 Task: Check the percentage active listings of air conditioning unit in the last 1 year.
Action: Mouse moved to (937, 219)
Screenshot: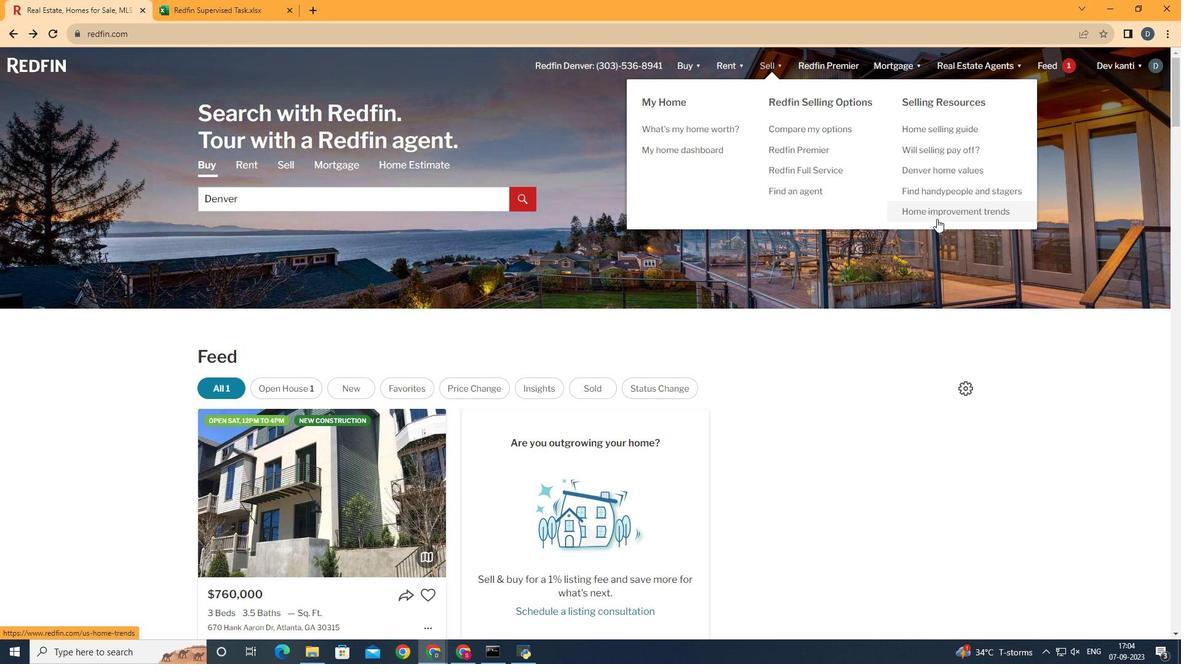 
Action: Mouse pressed left at (937, 219)
Screenshot: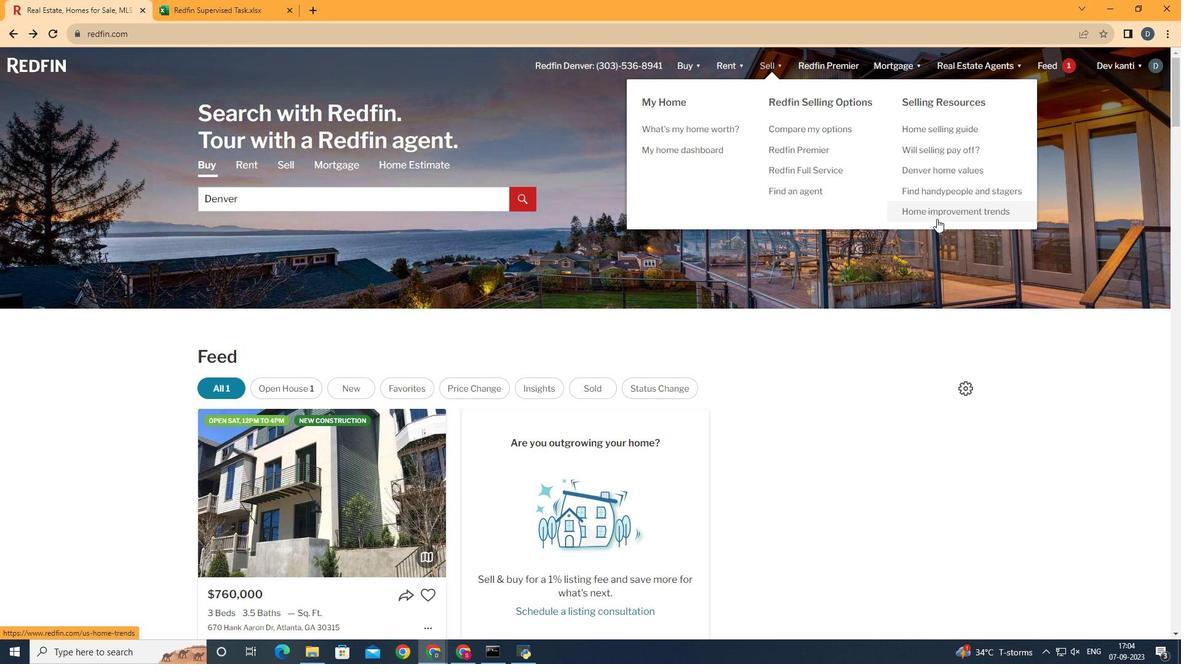 
Action: Mouse moved to (291, 240)
Screenshot: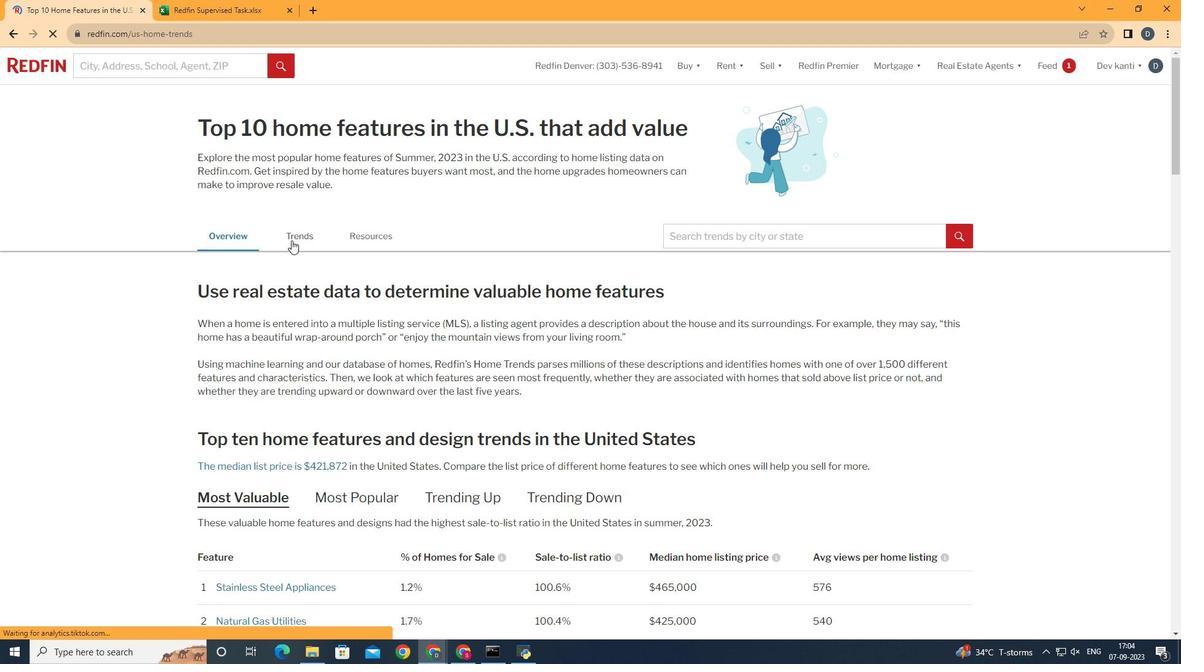
Action: Mouse pressed left at (291, 240)
Screenshot: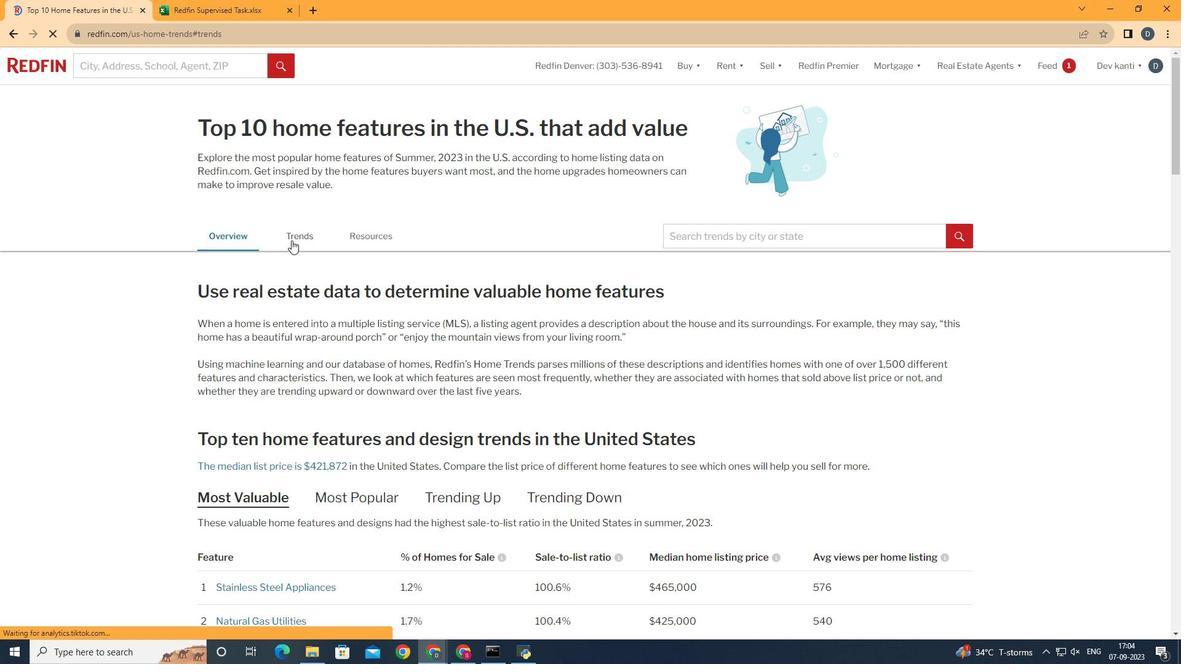 
Action: Mouse moved to (619, 421)
Screenshot: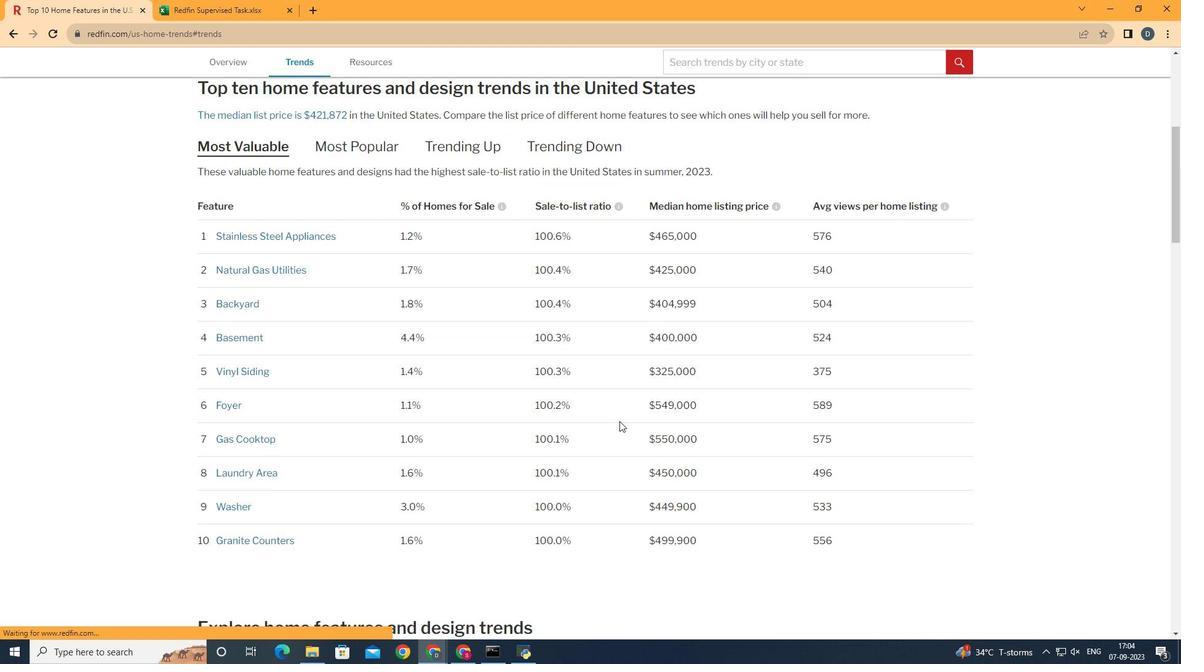 
Action: Mouse scrolled (619, 420) with delta (0, 0)
Screenshot: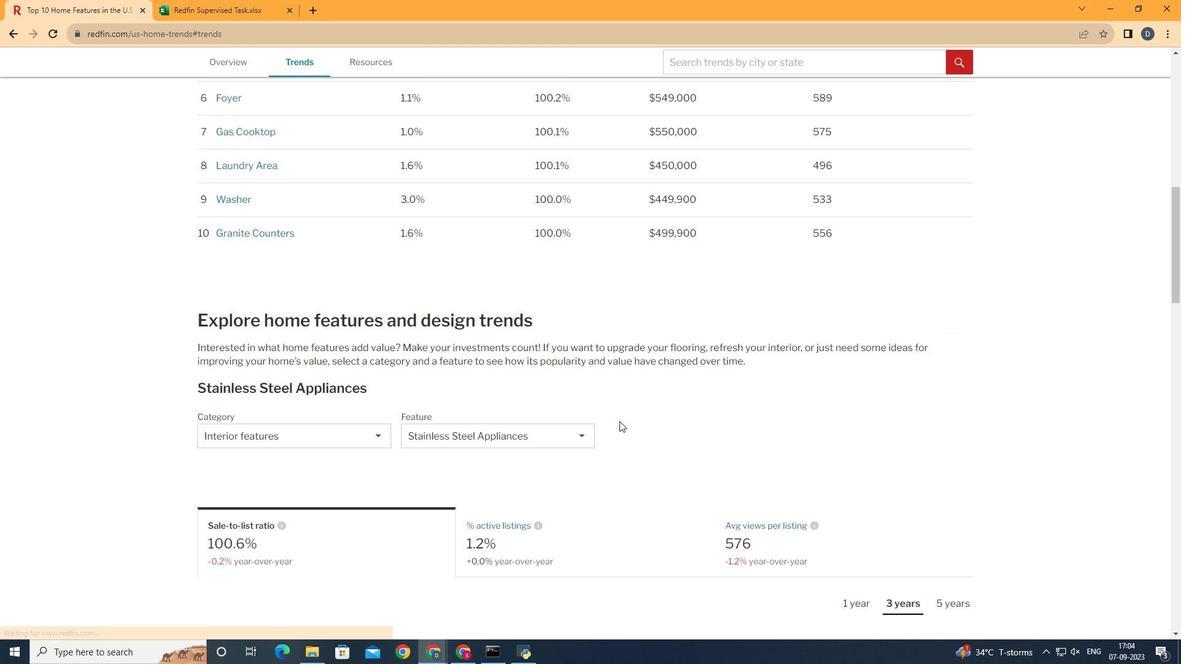 
Action: Mouse scrolled (619, 420) with delta (0, 0)
Screenshot: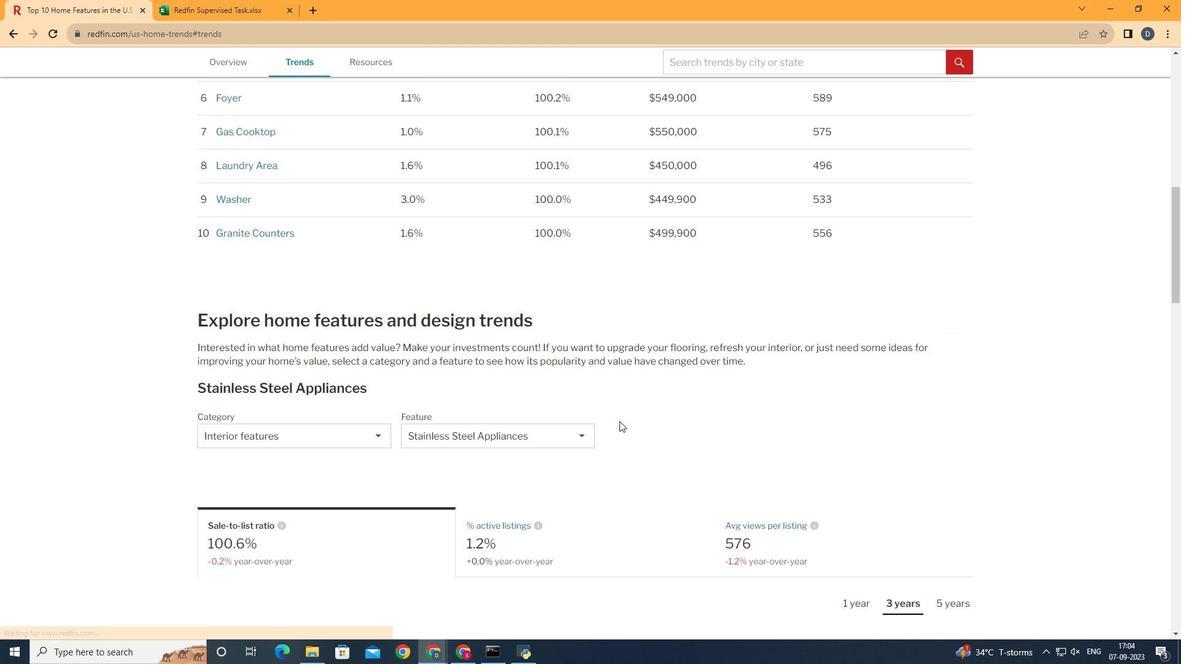 
Action: Mouse scrolled (619, 420) with delta (0, 0)
Screenshot: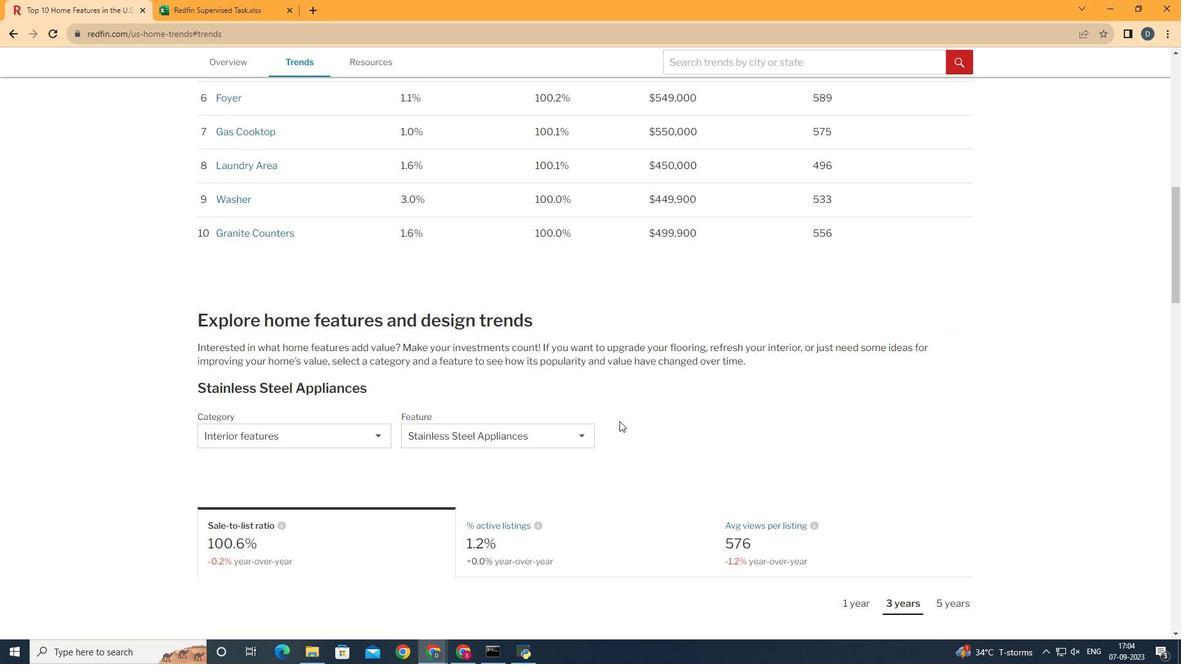 
Action: Mouse scrolled (619, 420) with delta (0, 0)
Screenshot: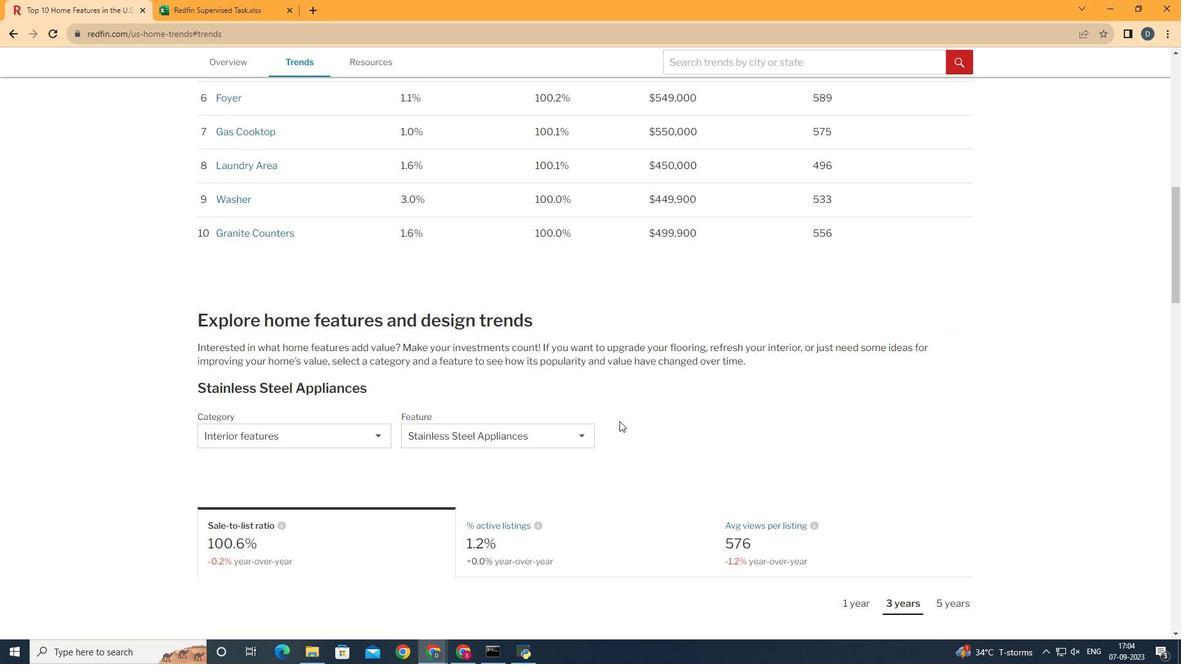 
Action: Mouse scrolled (619, 420) with delta (0, 0)
Screenshot: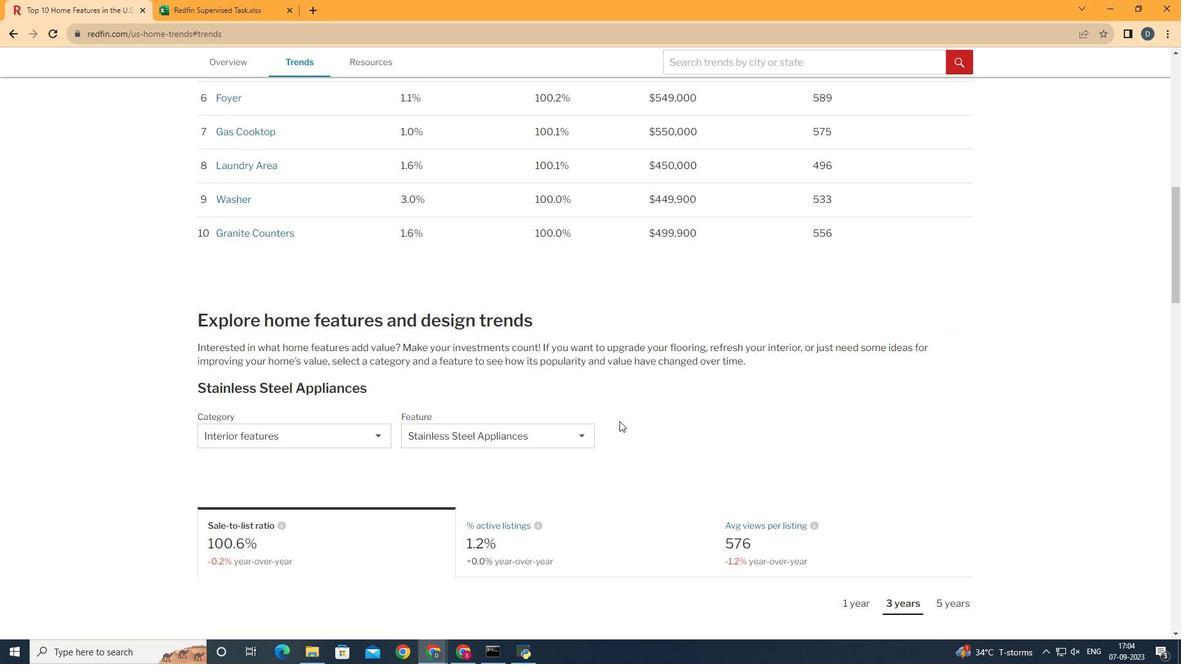 
Action: Mouse scrolled (619, 420) with delta (0, 0)
Screenshot: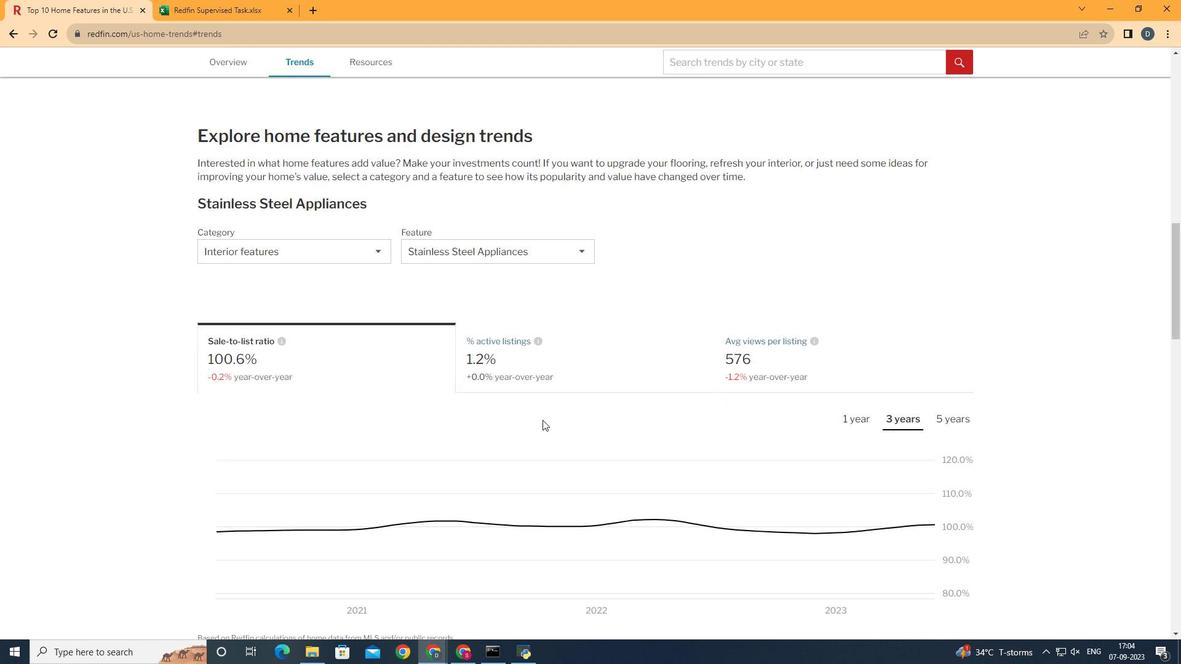 
Action: Mouse scrolled (619, 420) with delta (0, 0)
Screenshot: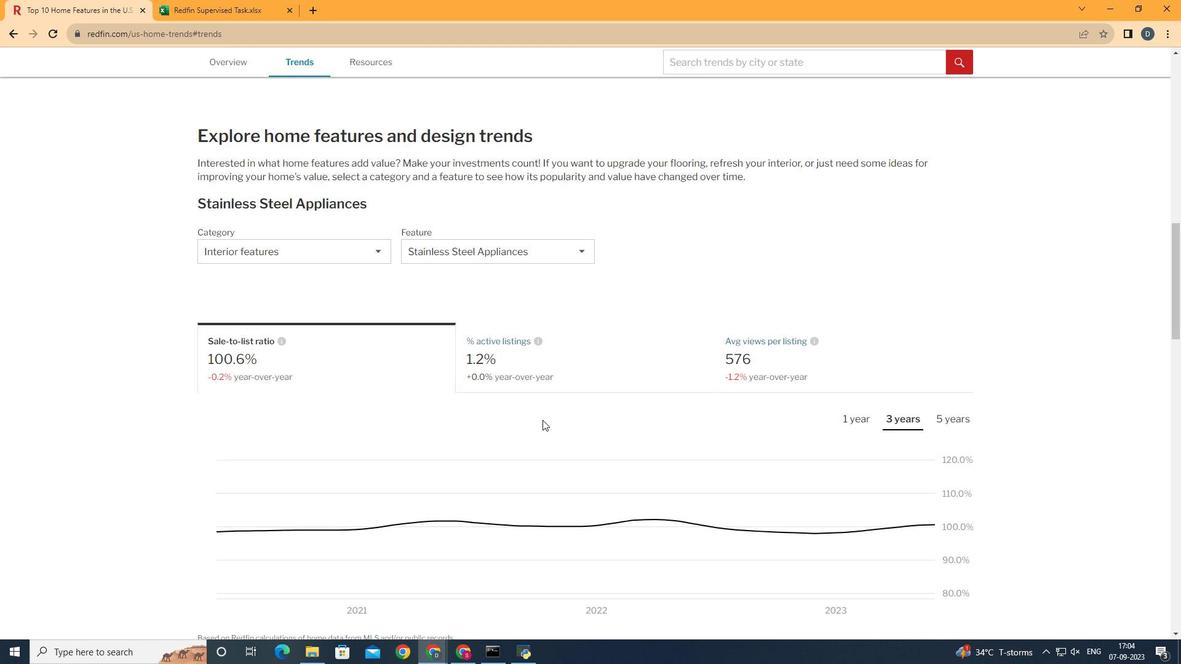 
Action: Mouse scrolled (619, 420) with delta (0, 0)
Screenshot: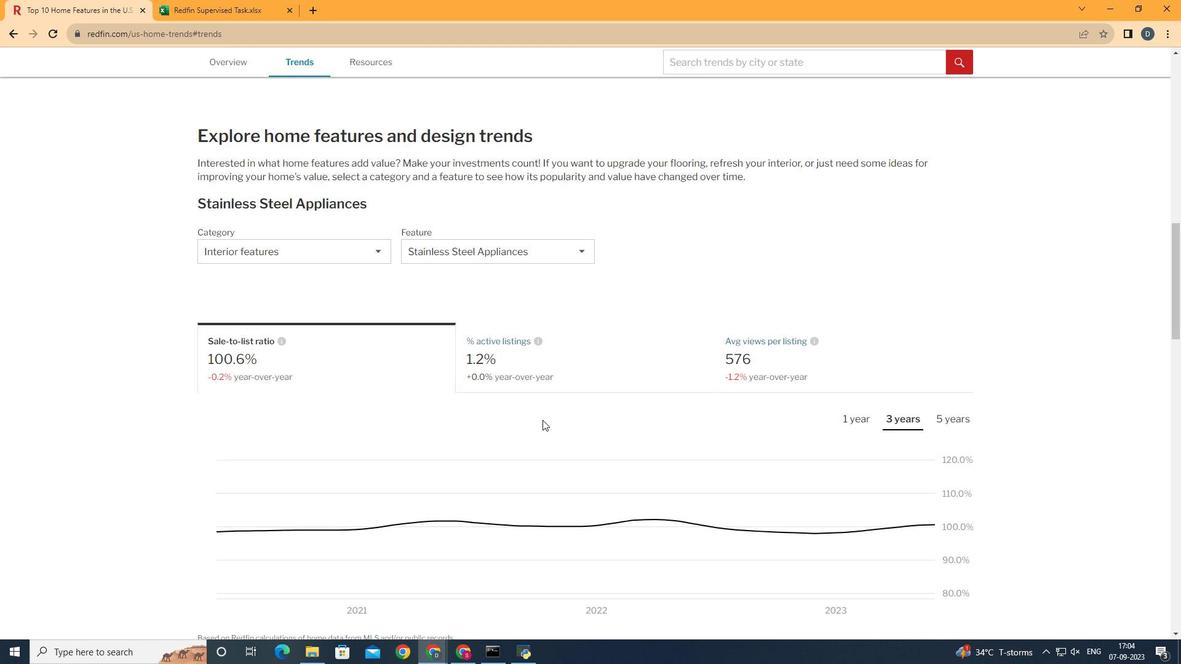
Action: Mouse moved to (361, 261)
Screenshot: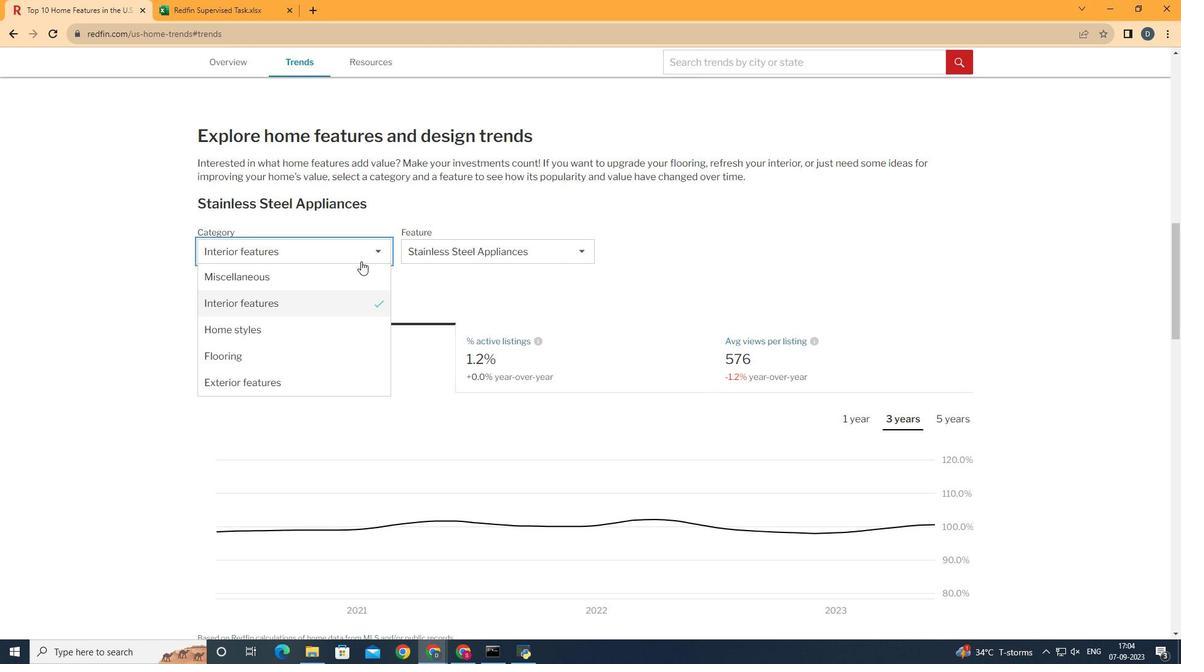
Action: Mouse pressed left at (361, 261)
Screenshot: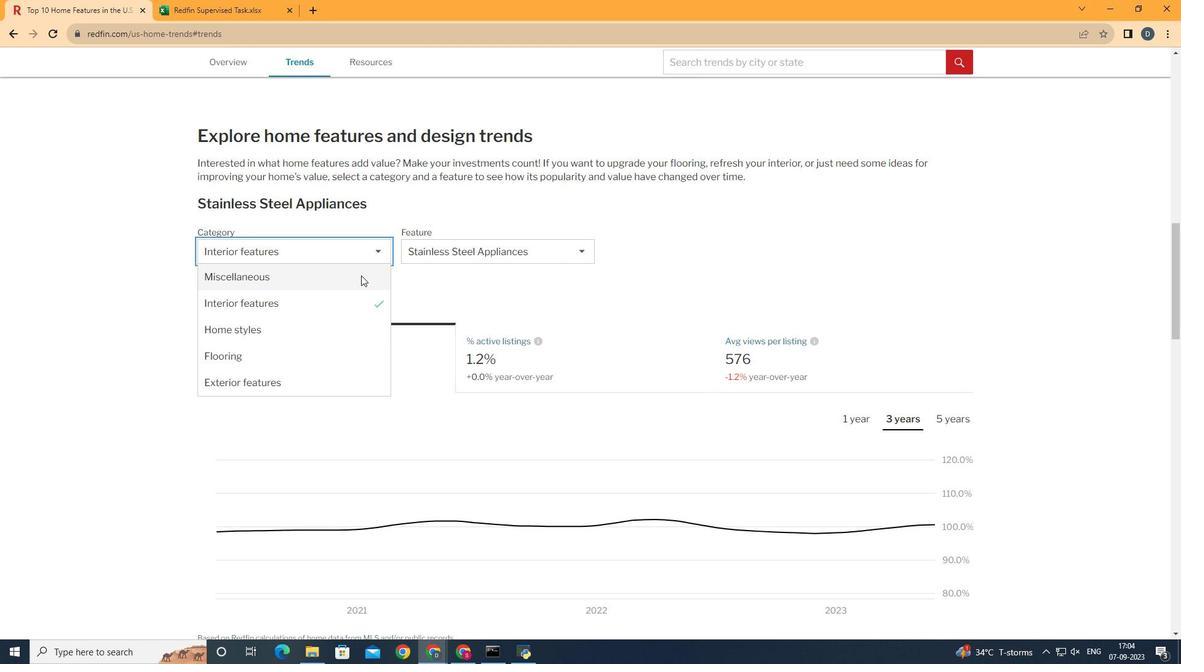 
Action: Mouse moved to (363, 299)
Screenshot: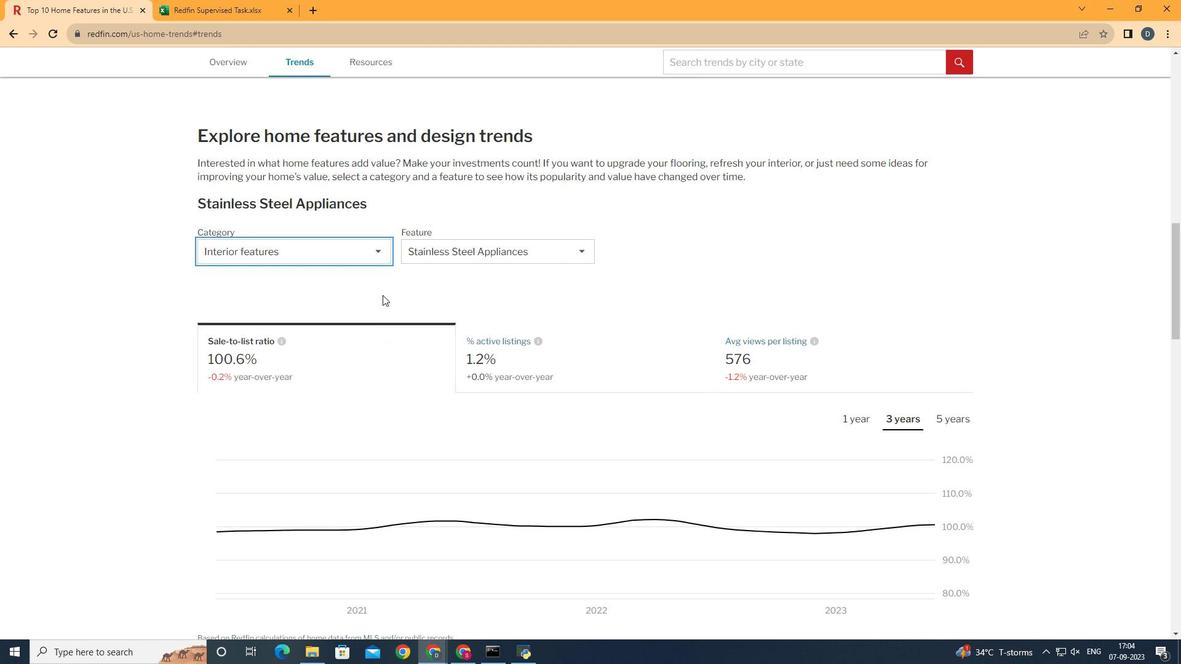
Action: Mouse pressed left at (363, 299)
Screenshot: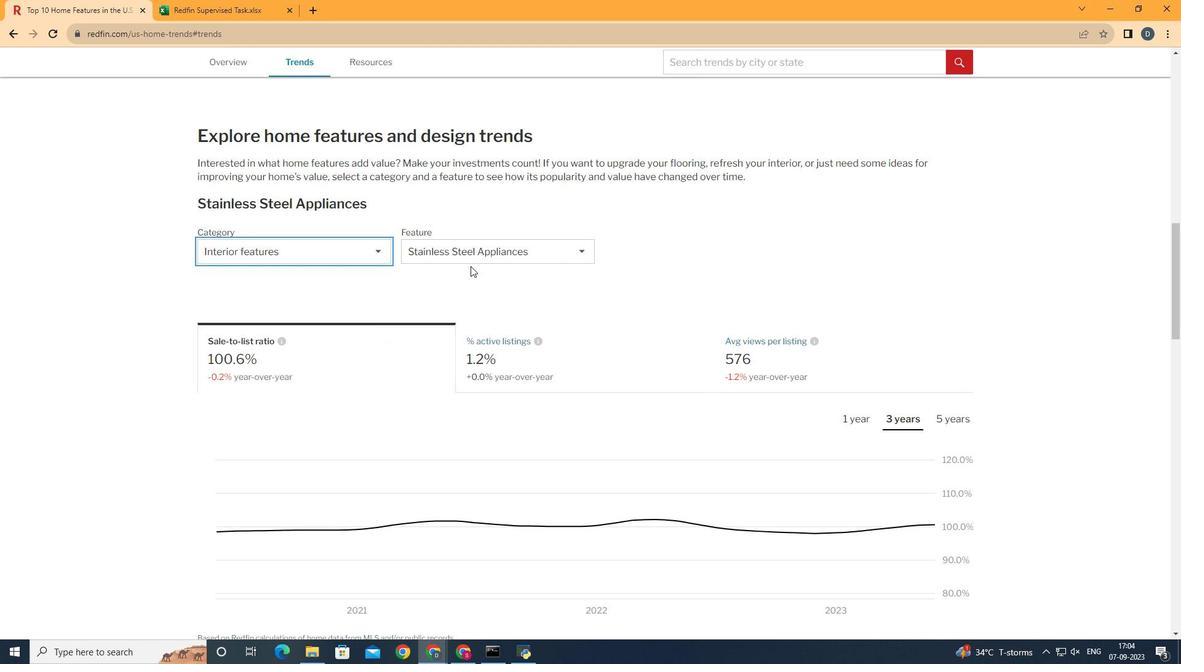 
Action: Mouse moved to (470, 266)
Screenshot: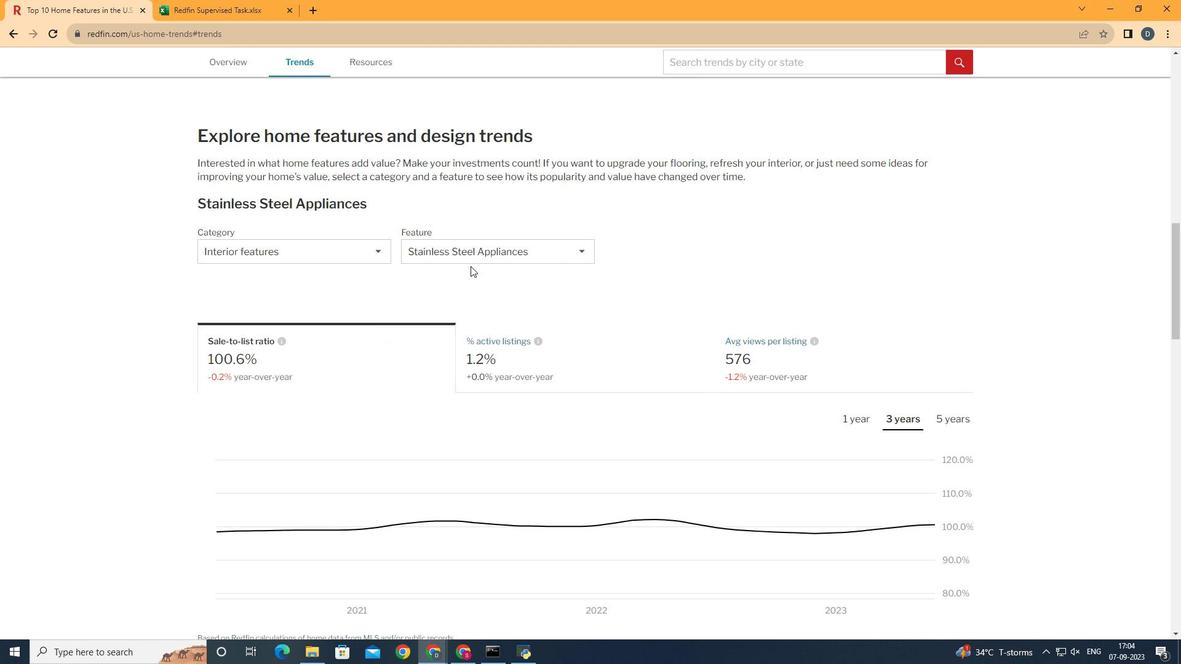 
Action: Mouse pressed left at (470, 266)
Screenshot: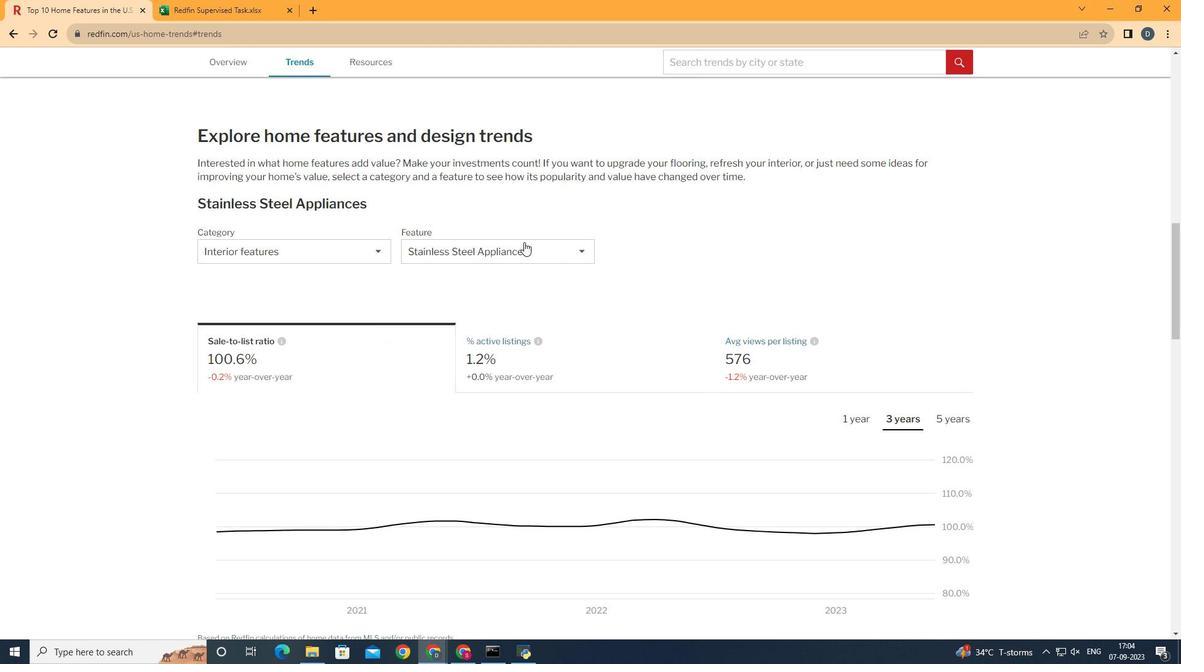 
Action: Mouse moved to (524, 242)
Screenshot: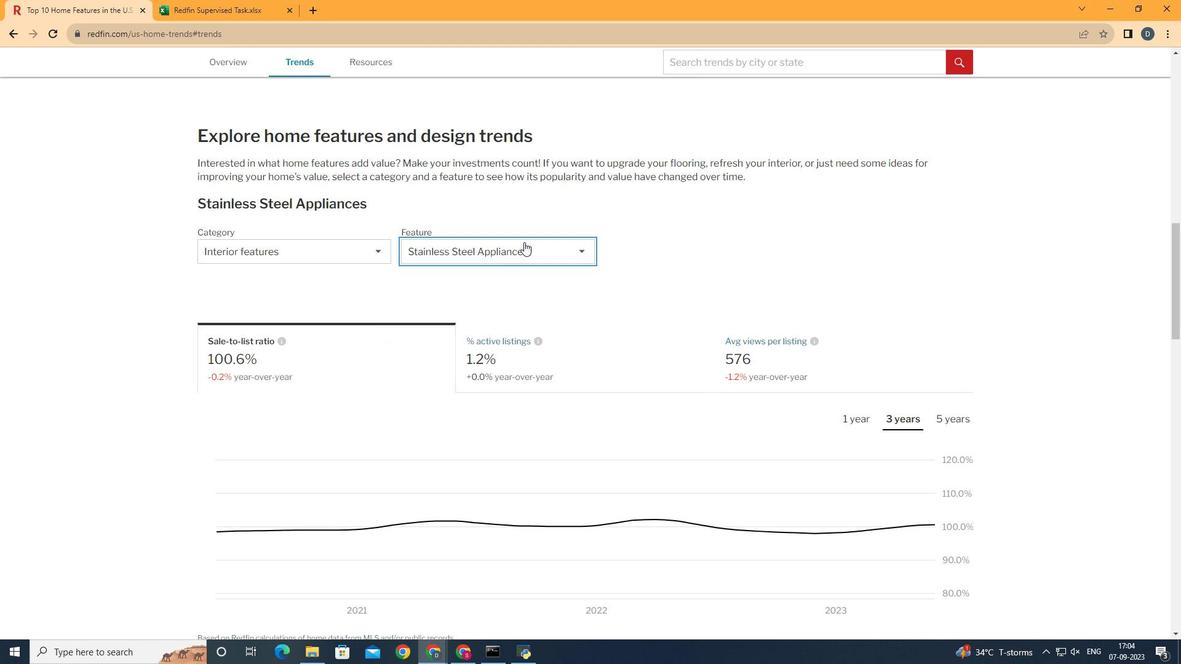 
Action: Mouse pressed left at (524, 242)
Screenshot: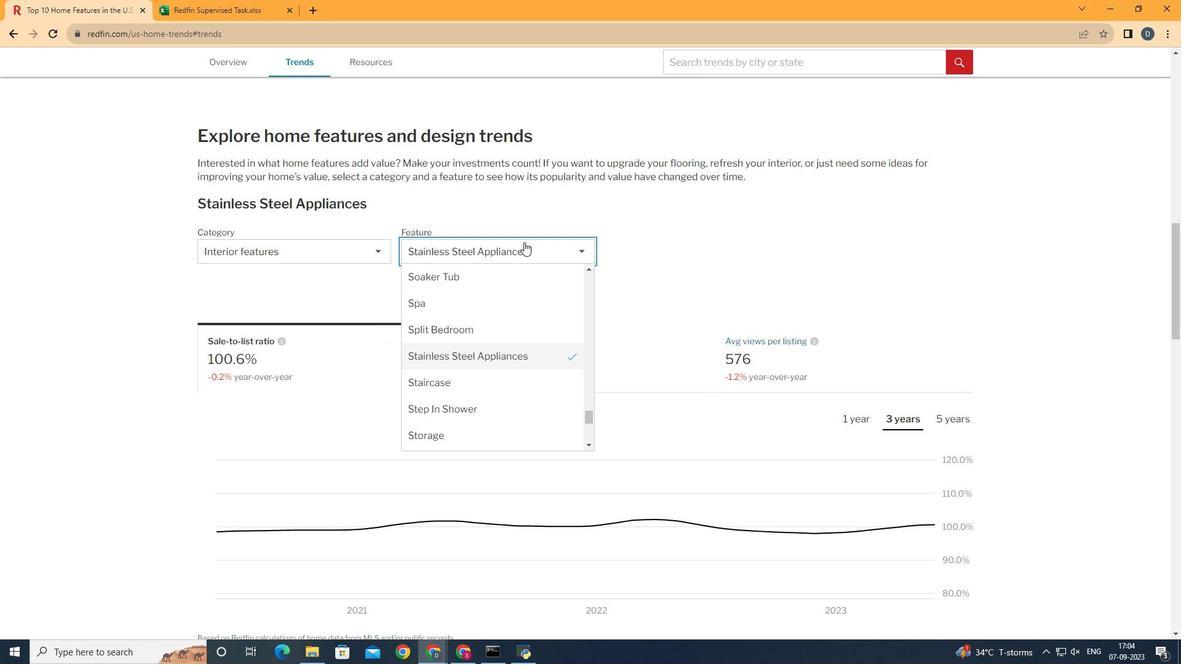 
Action: Mouse moved to (589, 415)
Screenshot: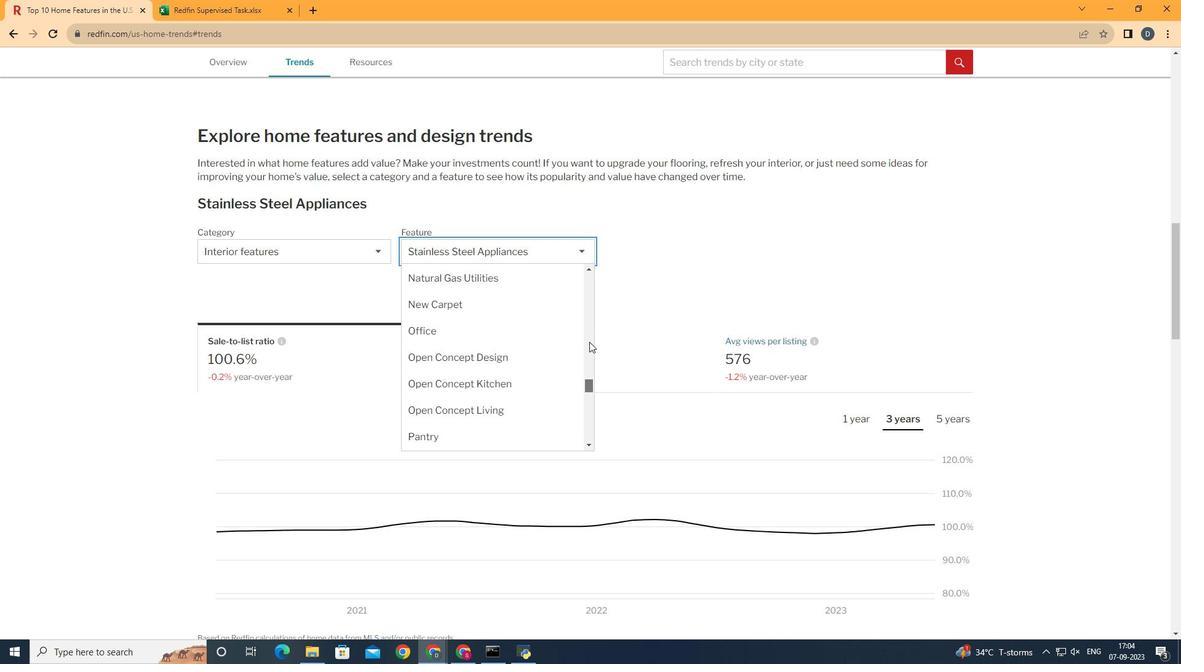 
Action: Mouse pressed left at (589, 415)
Screenshot: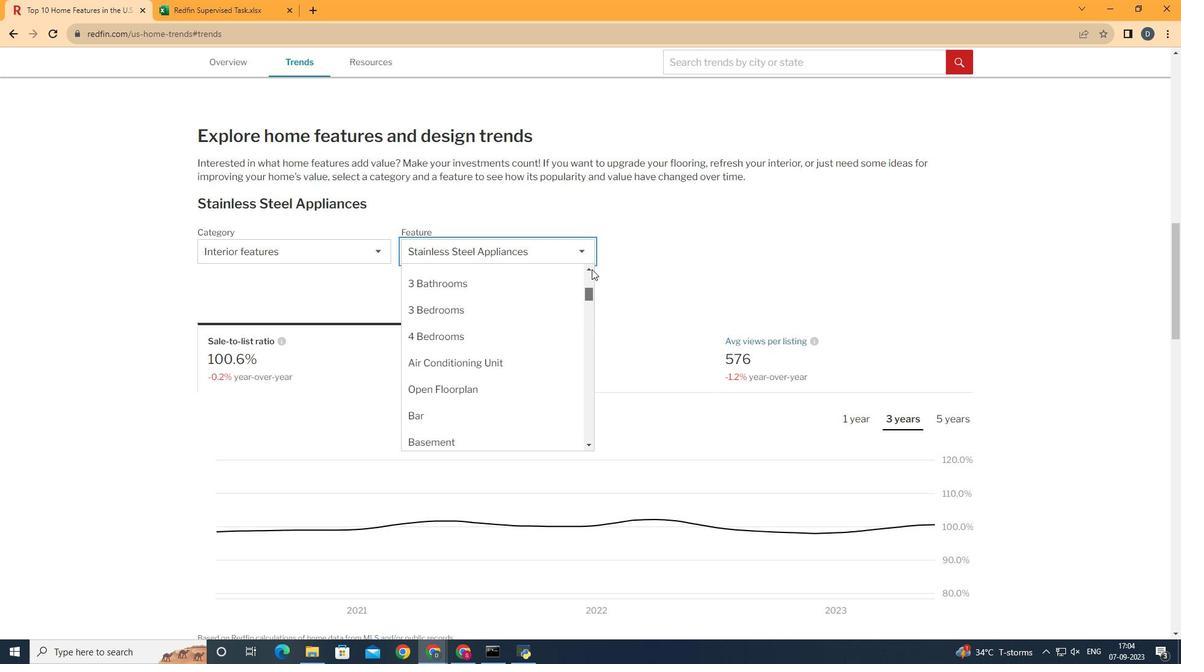 
Action: Mouse moved to (546, 352)
Screenshot: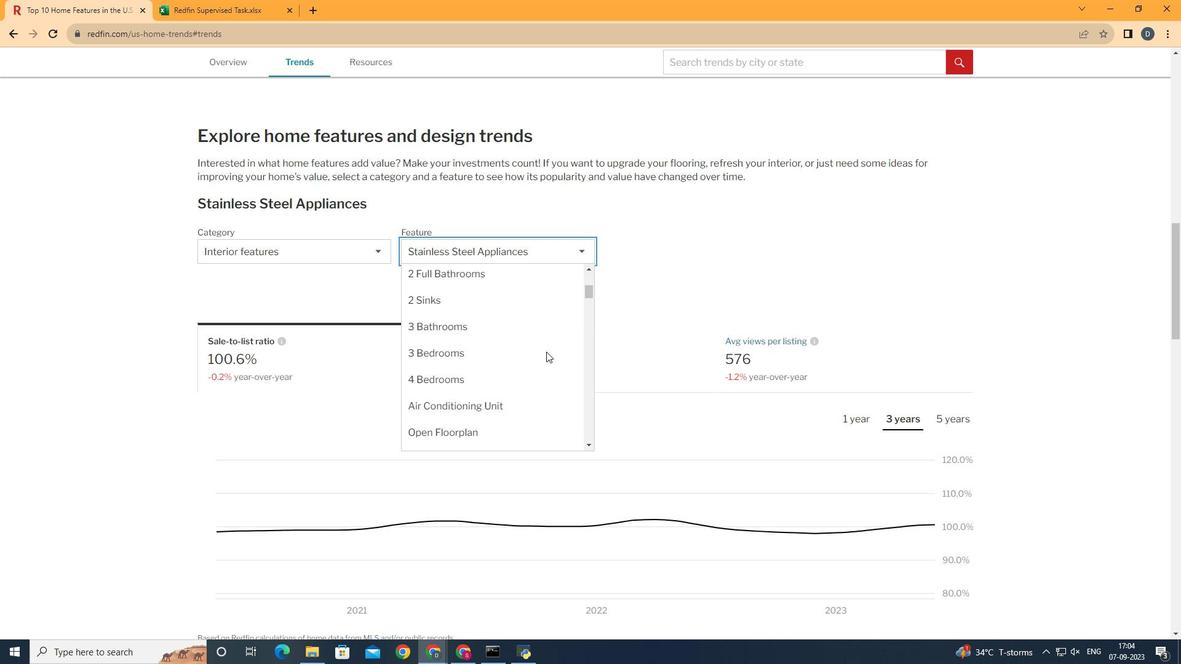 
Action: Mouse scrolled (546, 351) with delta (0, 0)
Screenshot: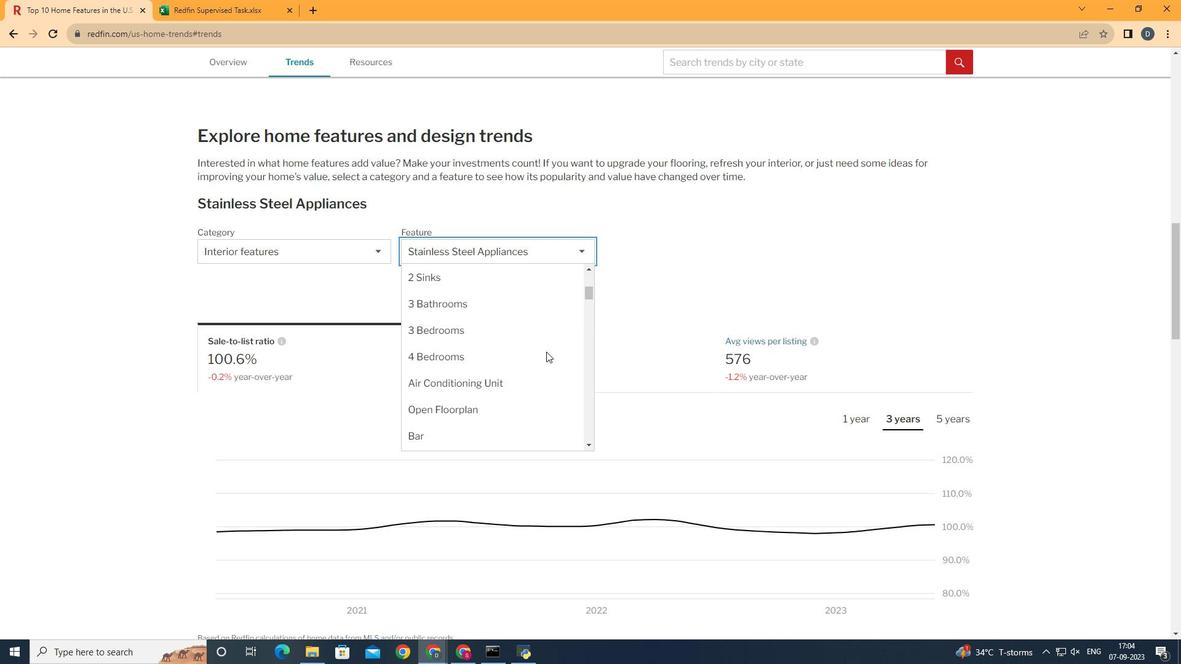 
Action: Mouse scrolled (546, 351) with delta (0, 0)
Screenshot: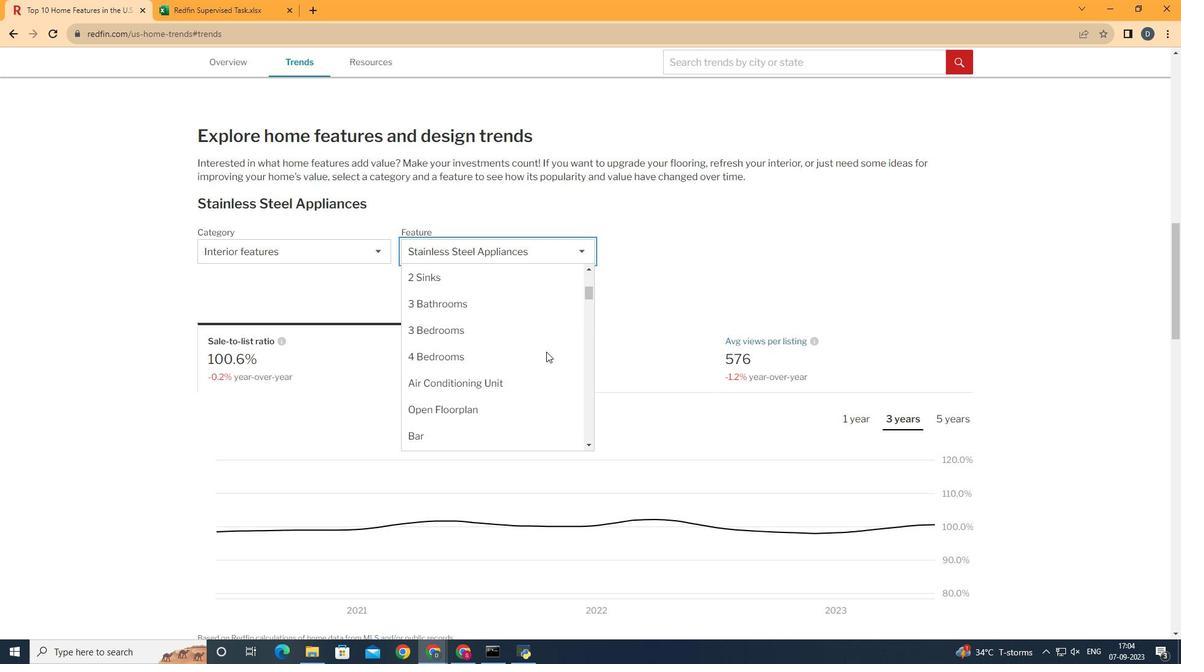 
Action: Mouse scrolled (546, 351) with delta (0, 0)
Screenshot: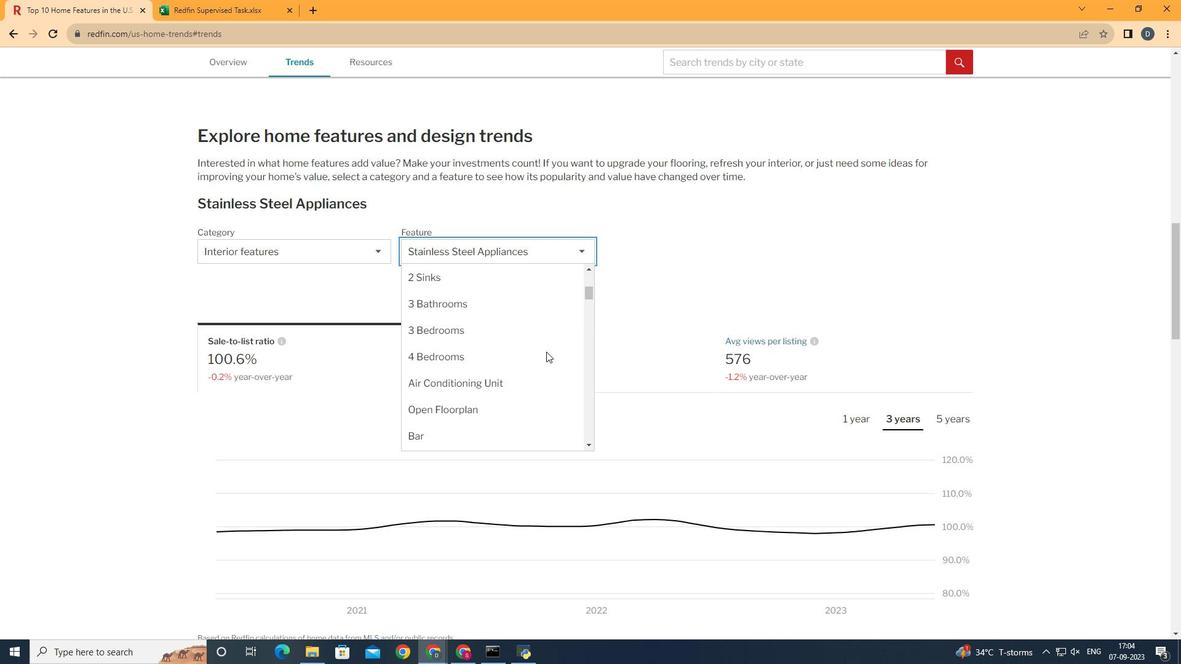 
Action: Mouse moved to (505, 391)
Screenshot: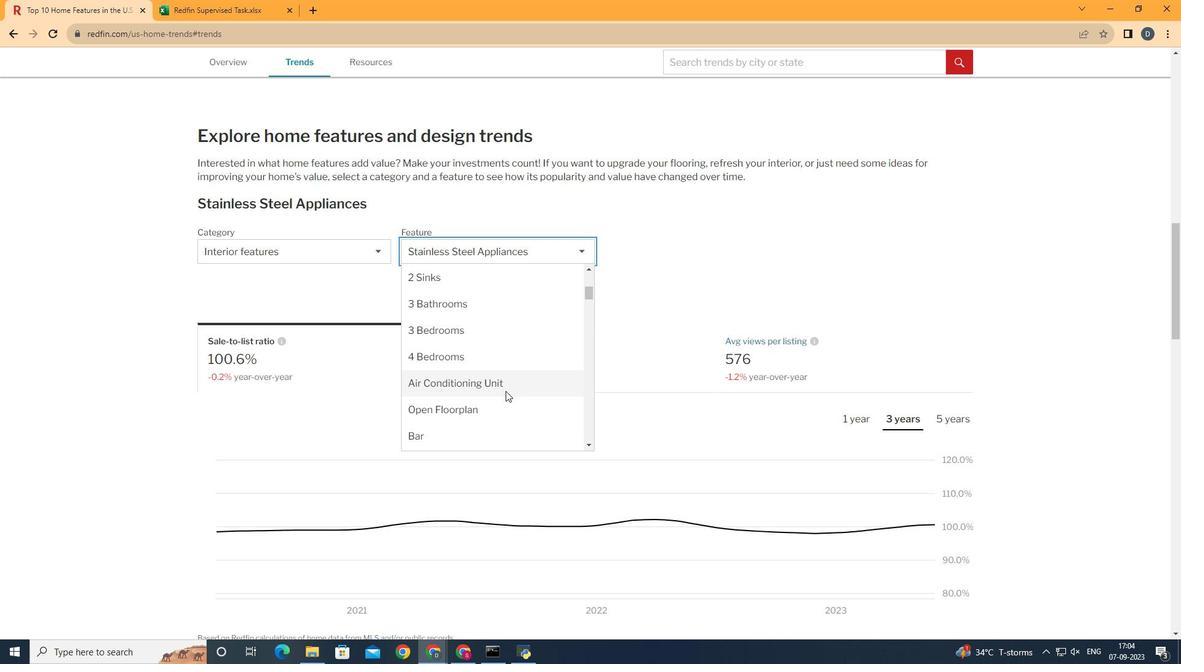 
Action: Mouse pressed left at (505, 391)
Screenshot: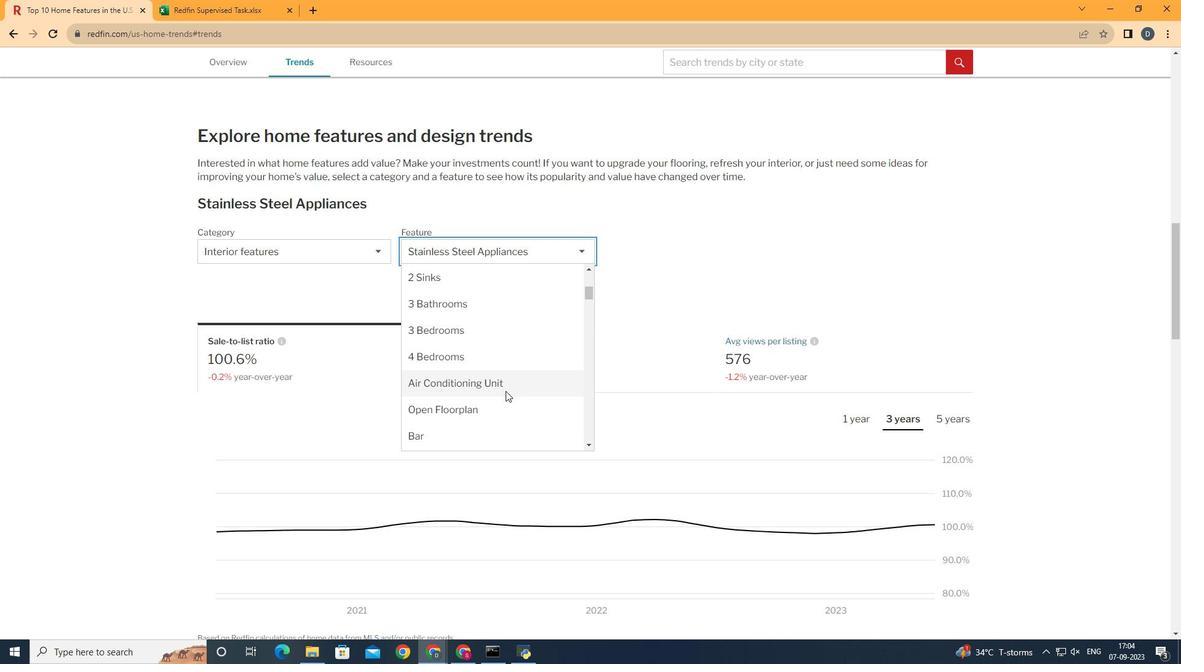 
Action: Mouse moved to (638, 281)
Screenshot: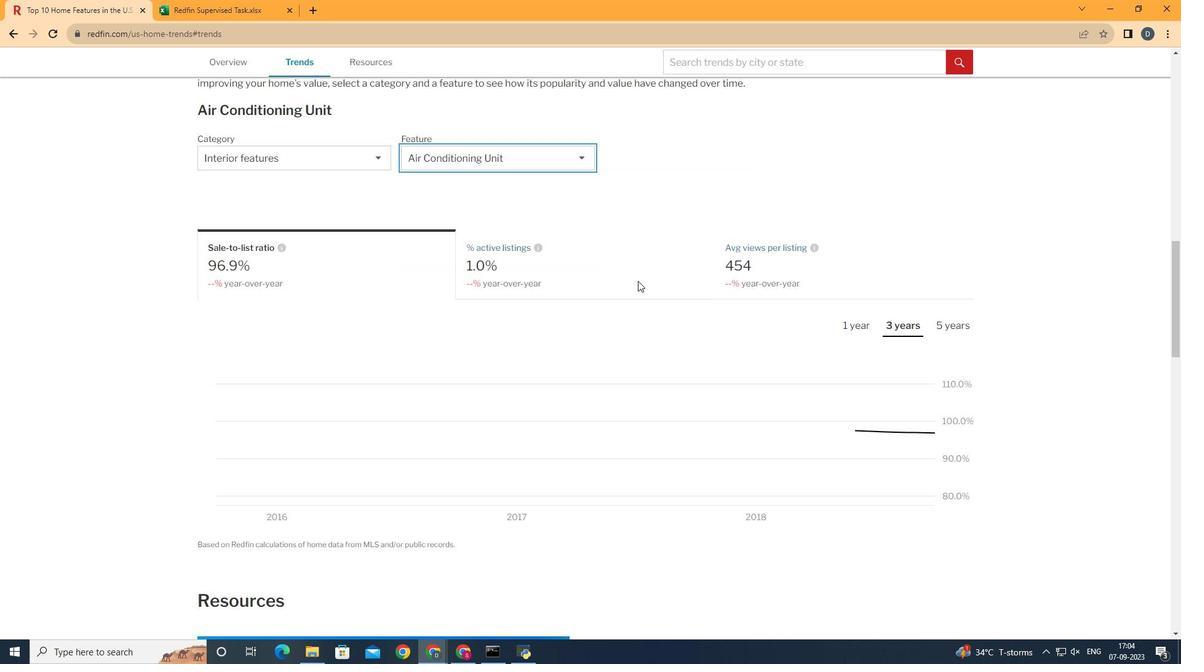 
Action: Mouse scrolled (638, 280) with delta (0, 0)
Screenshot: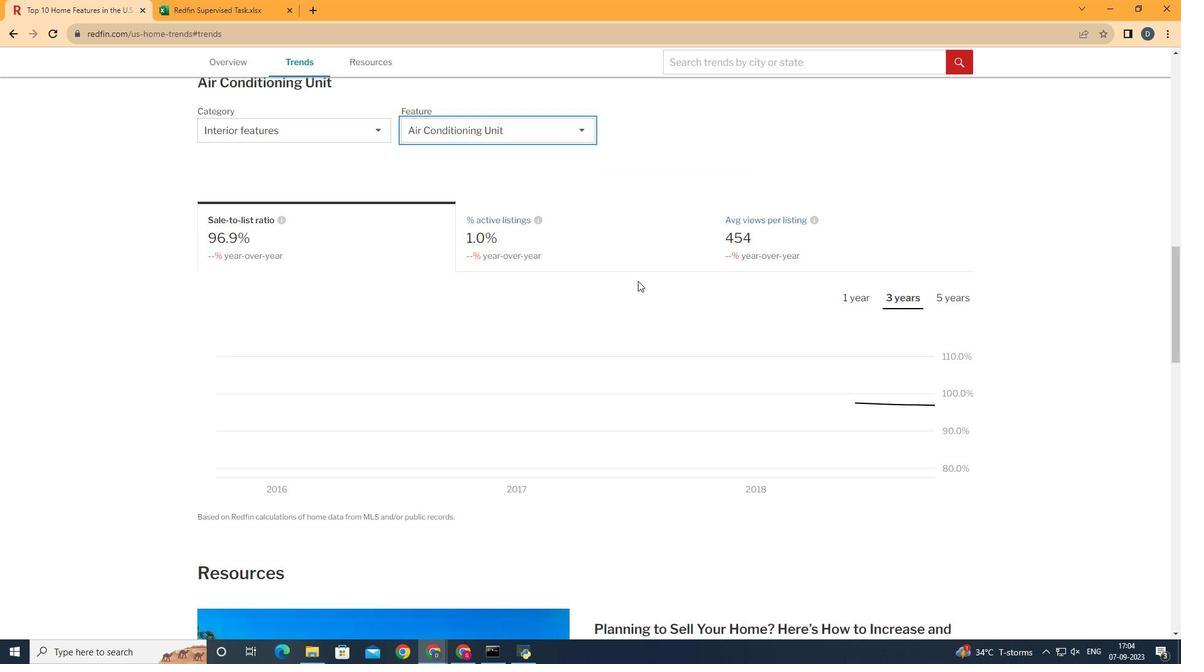
Action: Mouse scrolled (638, 280) with delta (0, 0)
Screenshot: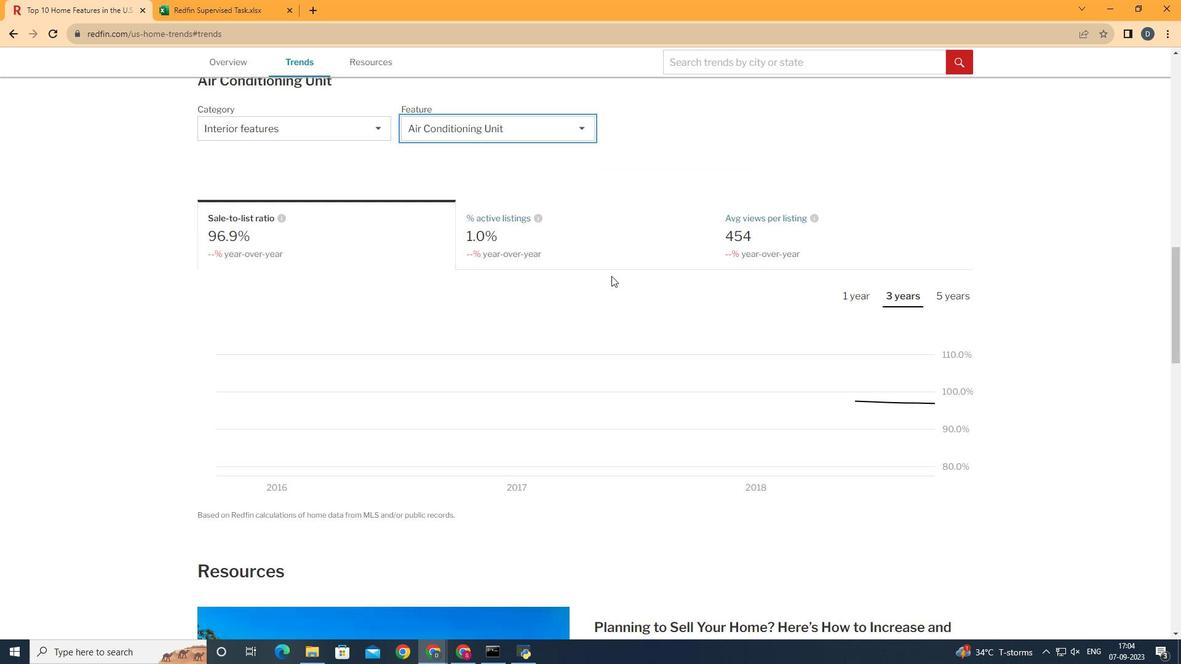 
Action: Mouse moved to (633, 228)
Screenshot: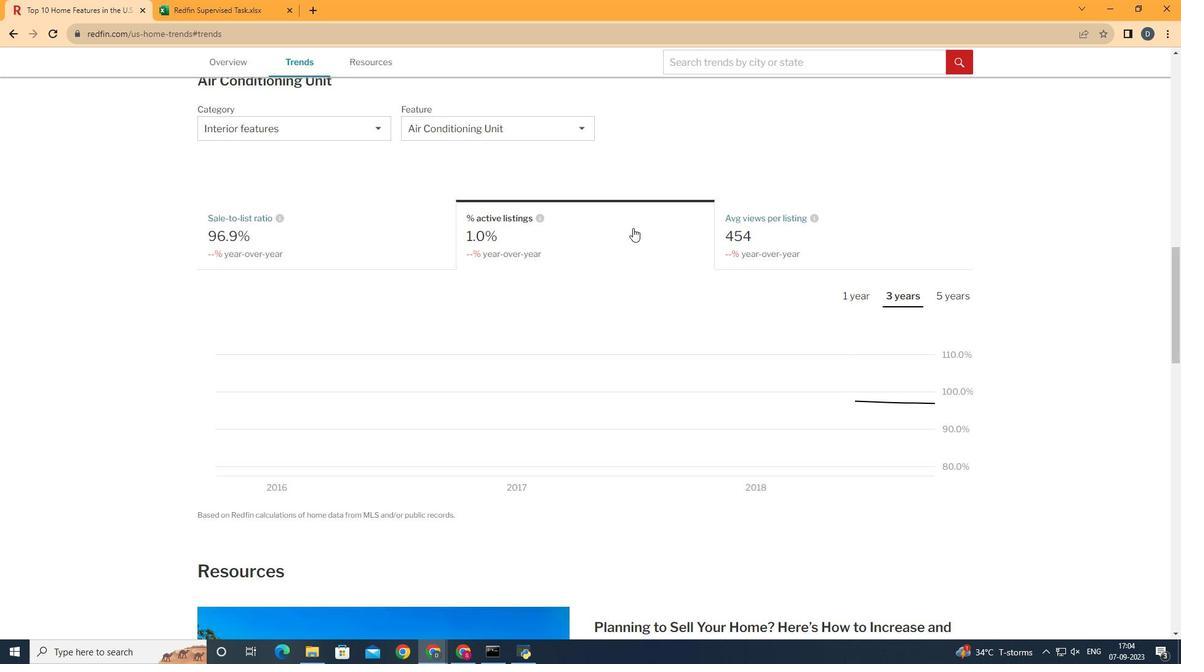
Action: Mouse pressed left at (633, 228)
Screenshot: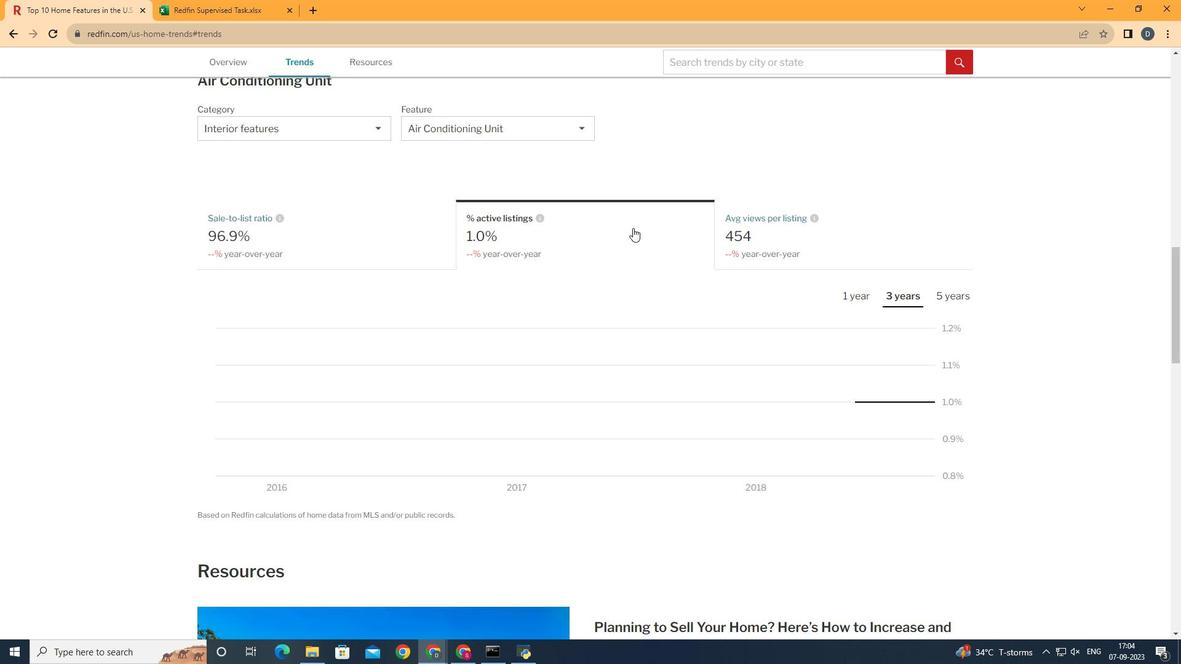 
Action: Mouse moved to (848, 302)
Screenshot: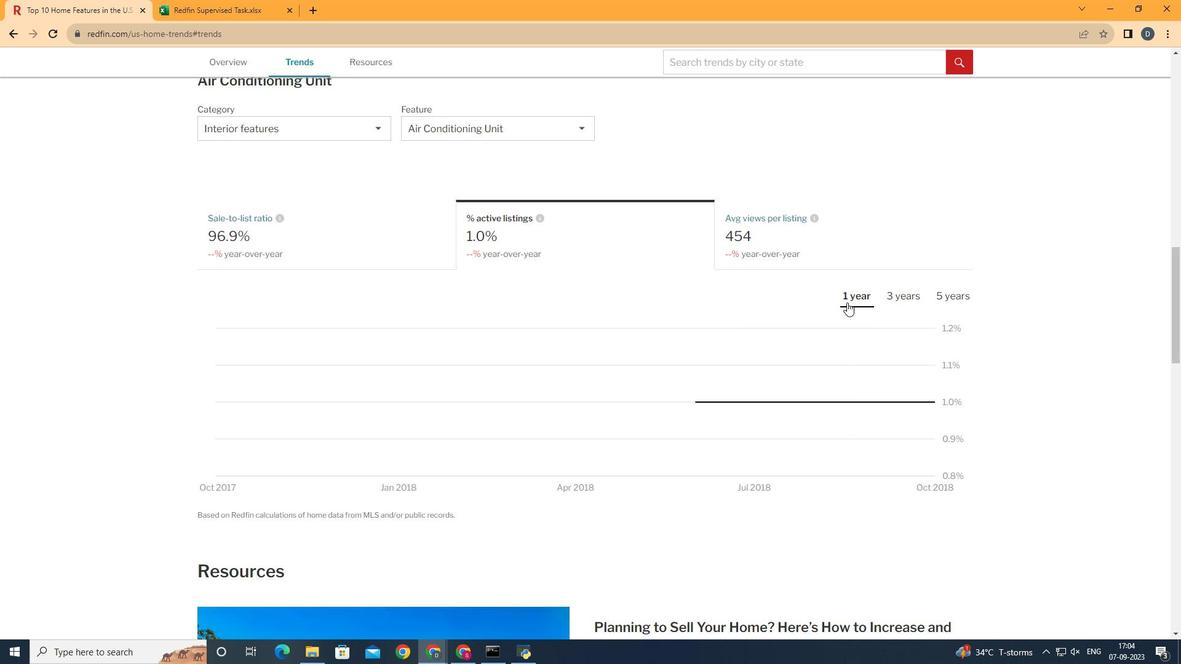 
Action: Mouse pressed left at (848, 302)
Screenshot: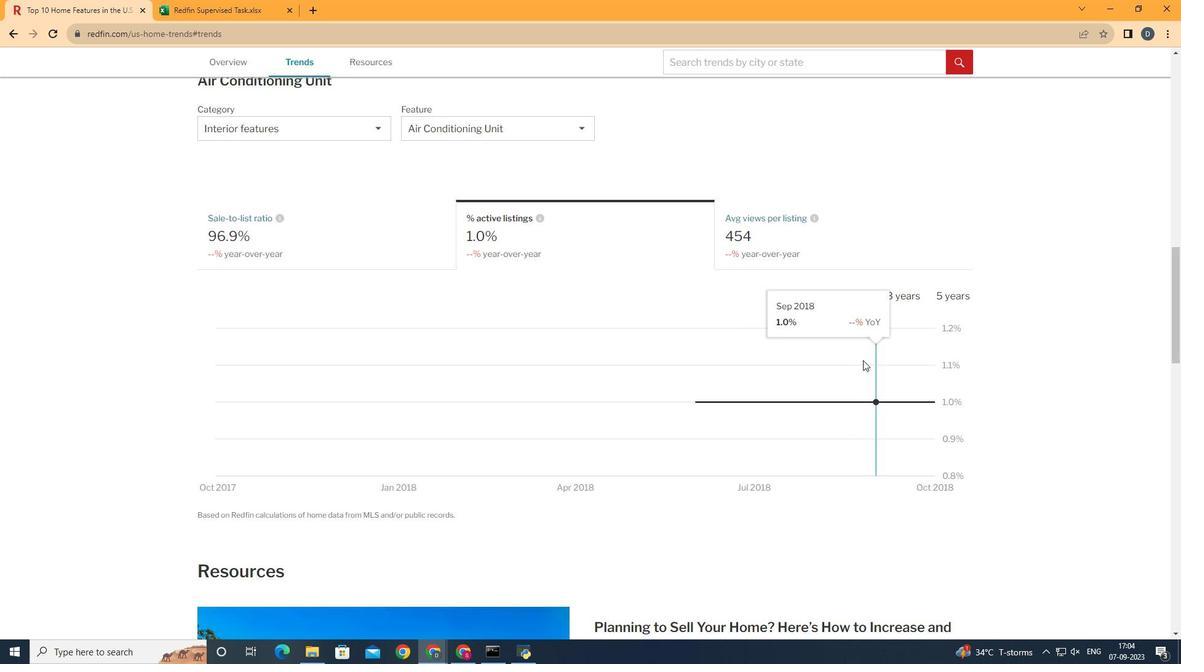 
Action: Mouse moved to (971, 450)
Screenshot: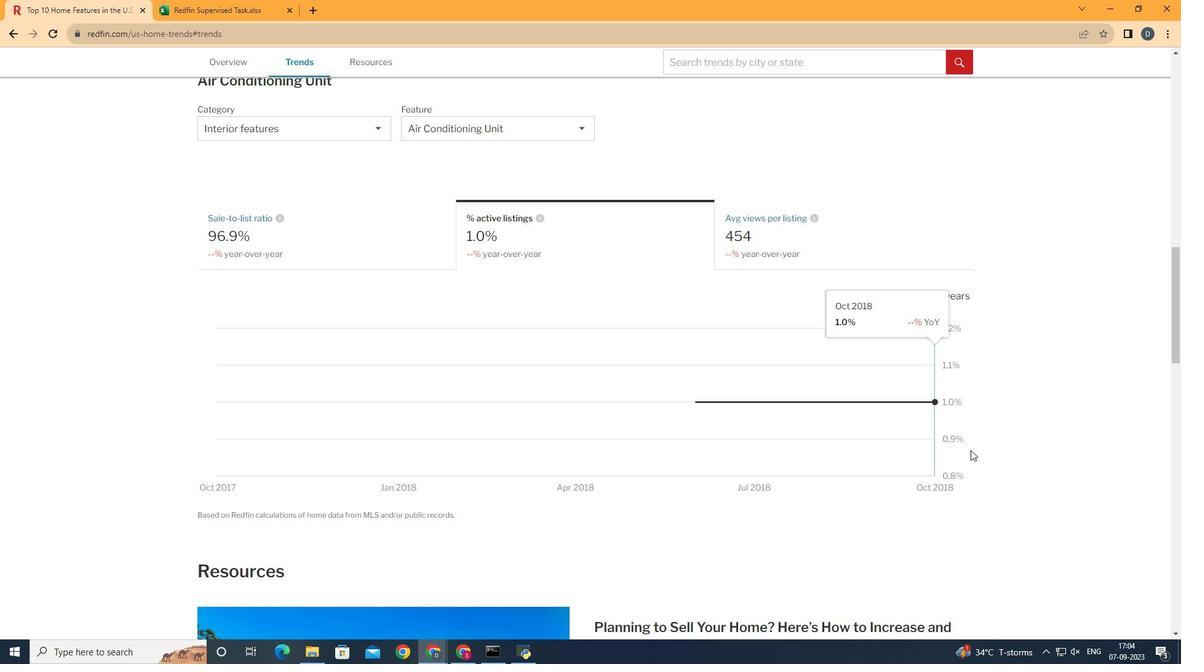 
